 Task: Create Card Card0052 in Board Board0043 in Workspace Development in Trello
Action: Mouse moved to (312, 414)
Screenshot: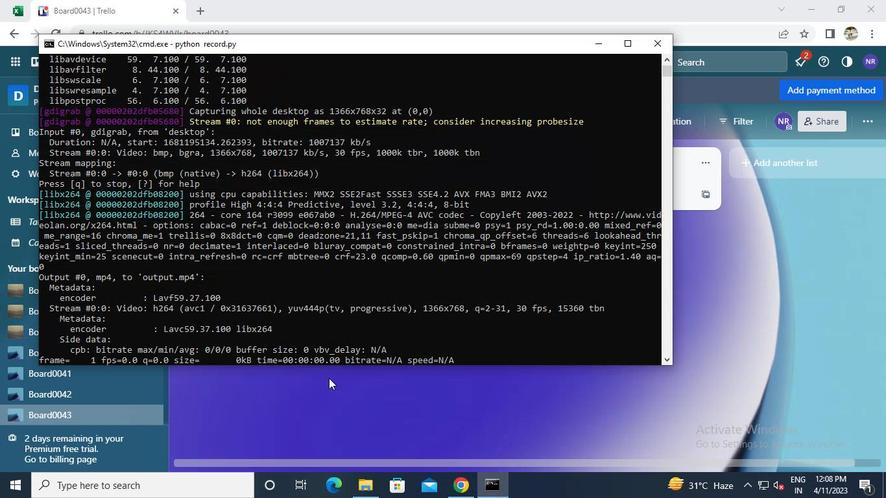 
Action: Mouse pressed left at (312, 414)
Screenshot: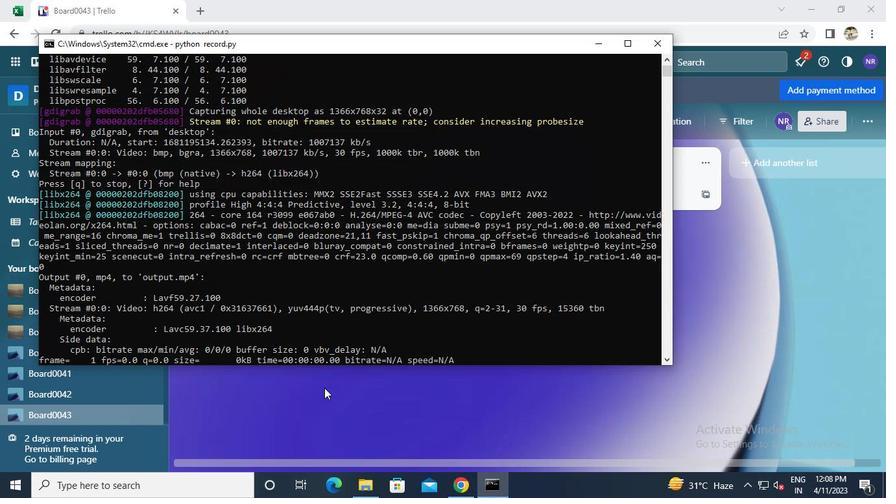 
Action: Mouse moved to (219, 282)
Screenshot: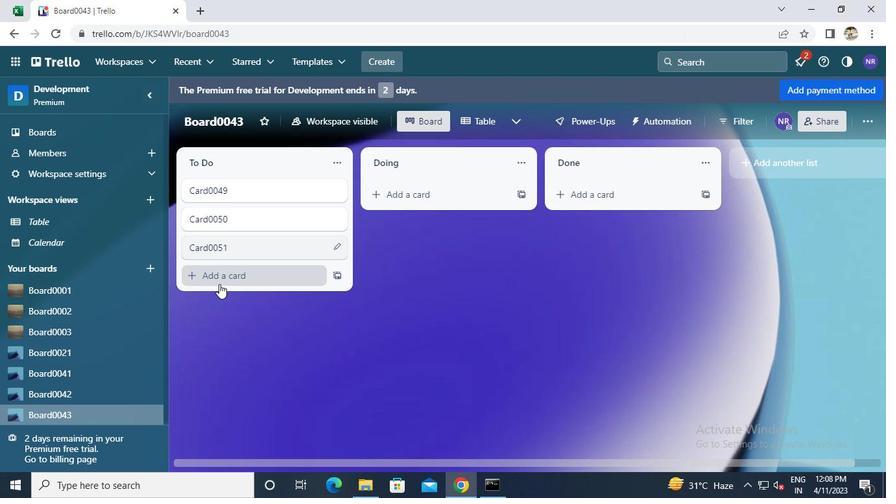 
Action: Mouse pressed left at (219, 282)
Screenshot: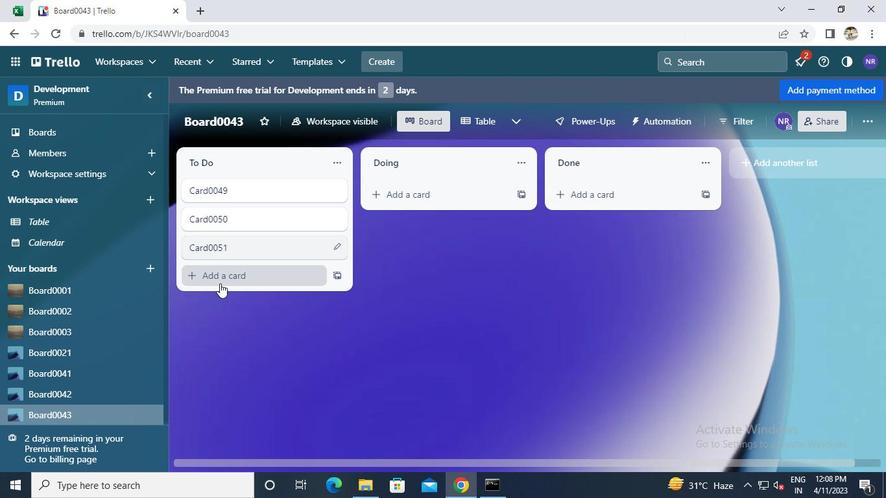 
Action: Keyboard Key.caps_lock
Screenshot: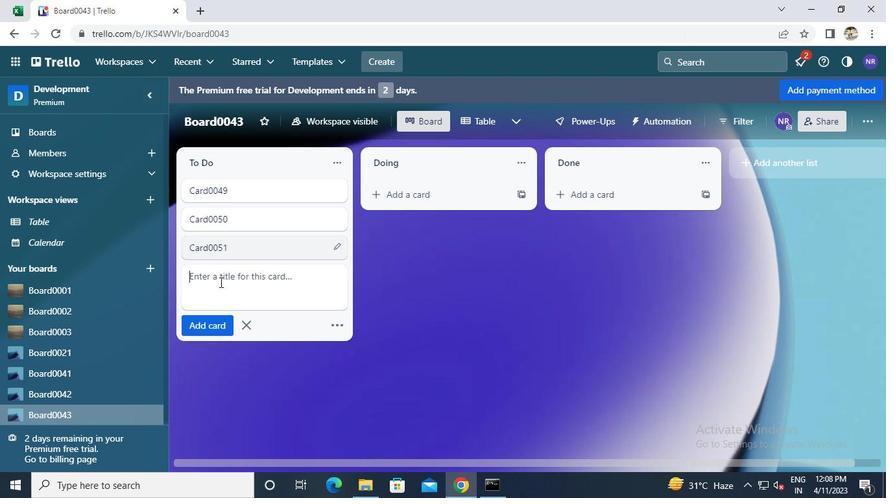 
Action: Keyboard c
Screenshot: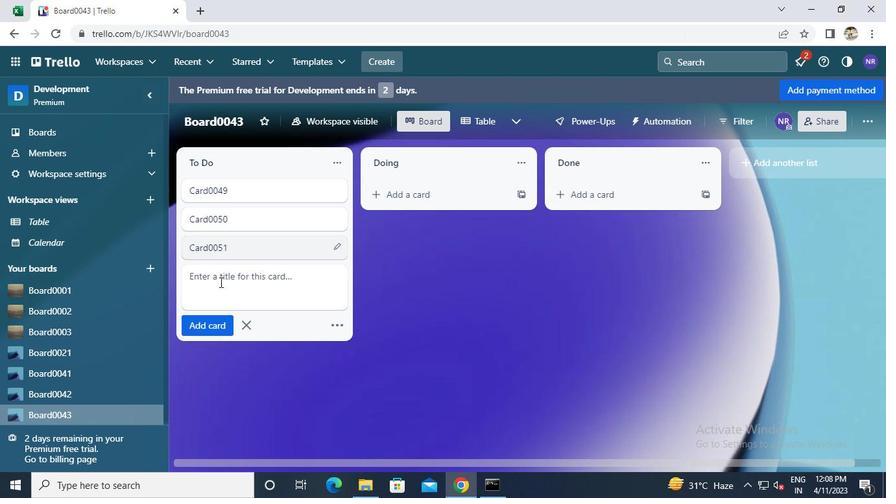 
Action: Keyboard Key.caps_lock
Screenshot: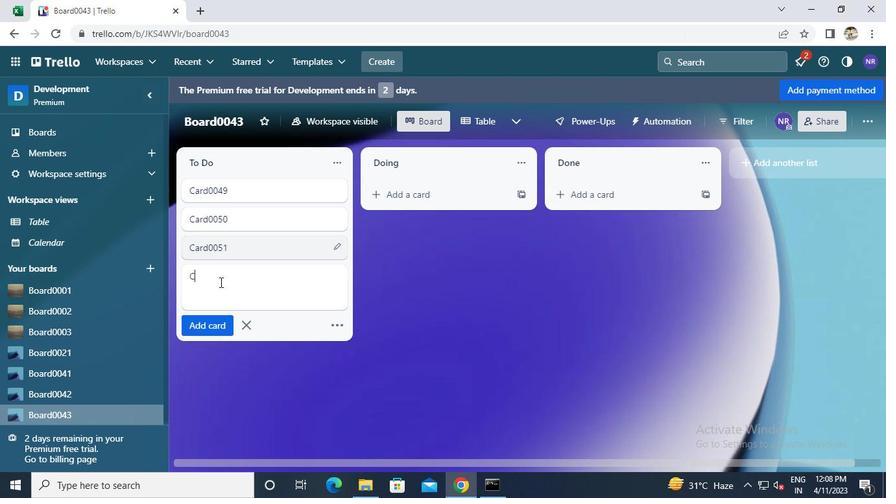
Action: Keyboard a
Screenshot: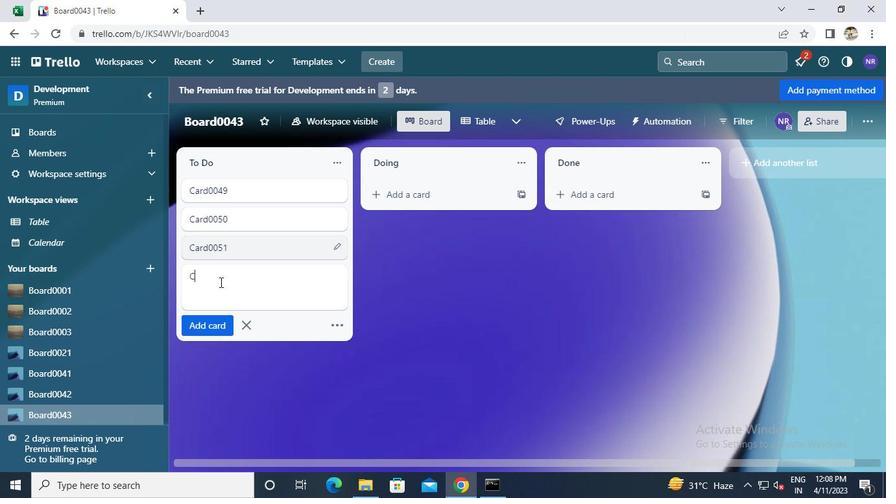 
Action: Keyboard r
Screenshot: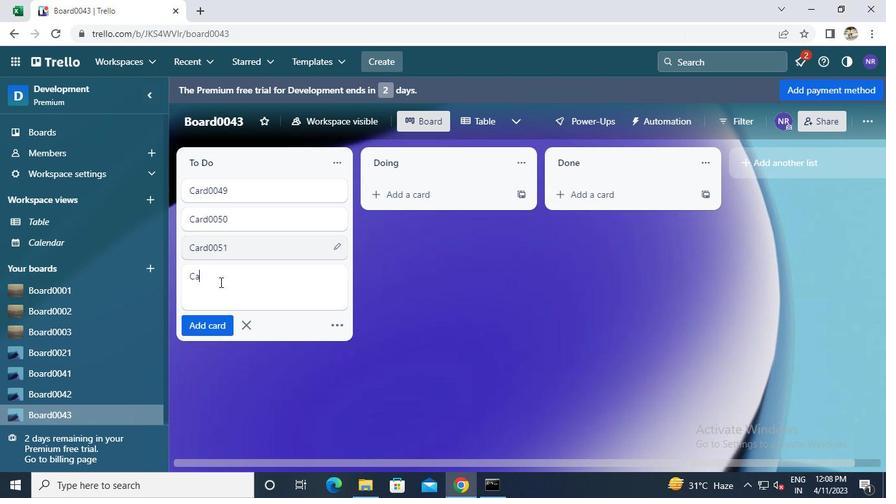 
Action: Keyboard d
Screenshot: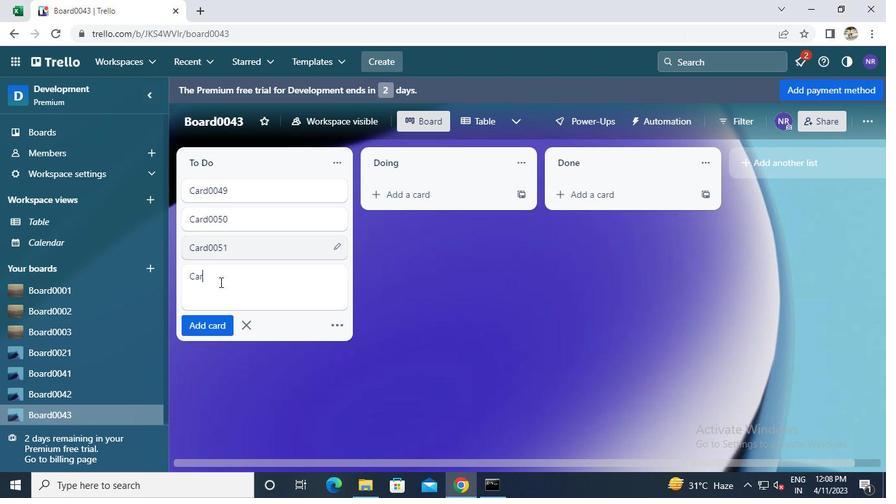 
Action: Keyboard 0
Screenshot: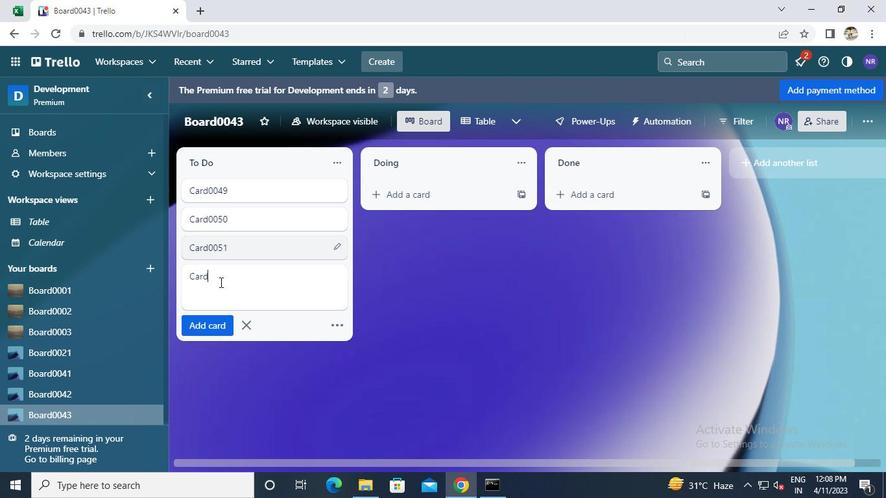 
Action: Keyboard 0
Screenshot: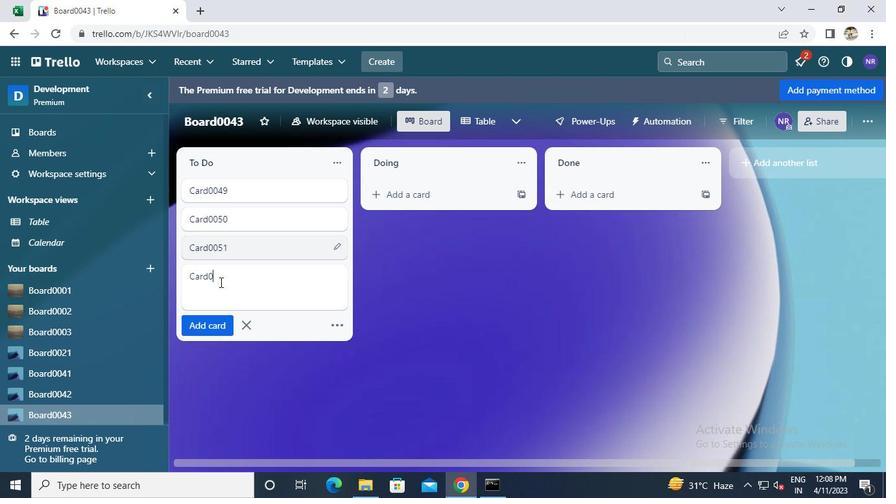 
Action: Keyboard 5
Screenshot: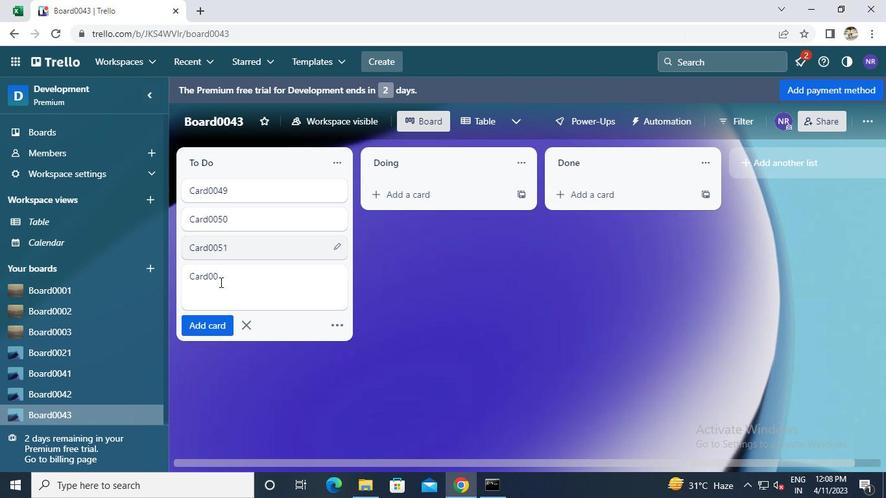 
Action: Keyboard 2
Screenshot: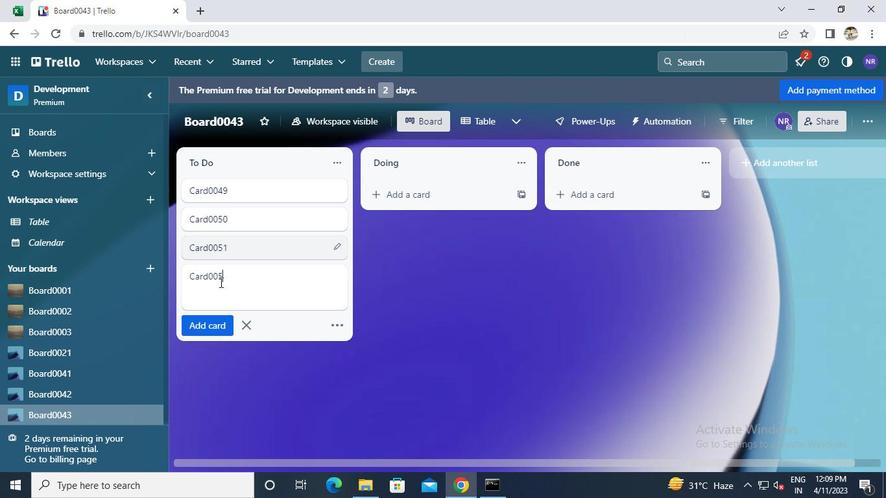 
Action: Mouse moved to (214, 321)
Screenshot: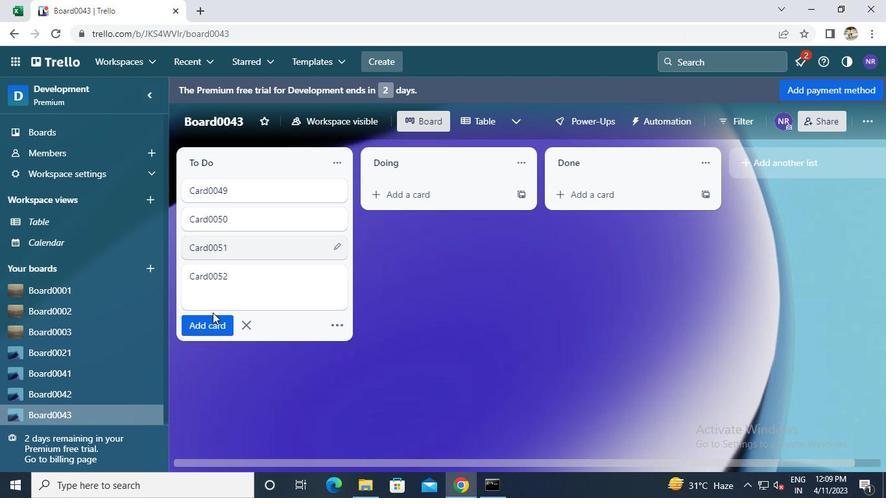 
Action: Mouse pressed left at (214, 321)
Screenshot: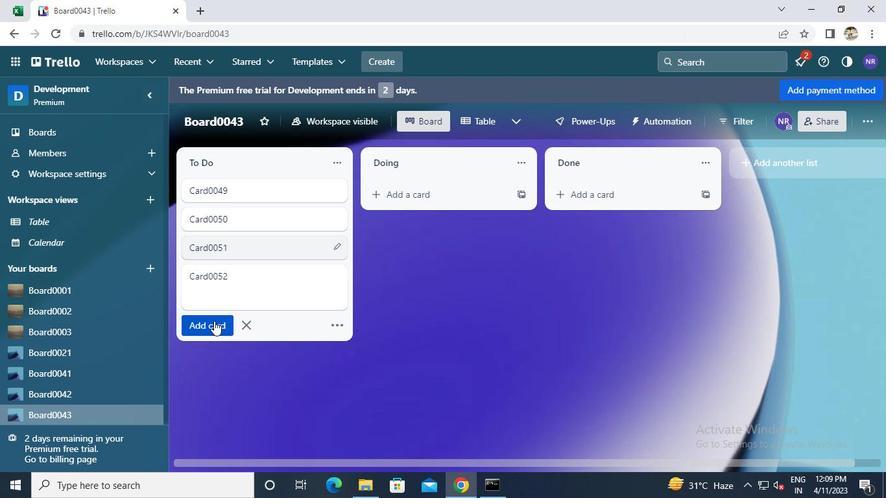 
Action: Mouse moved to (488, 480)
Screenshot: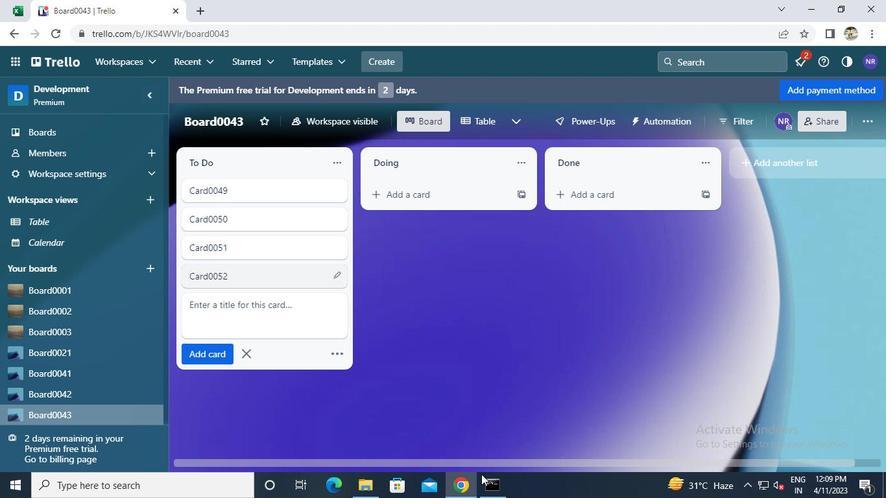 
Action: Mouse pressed left at (488, 480)
Screenshot: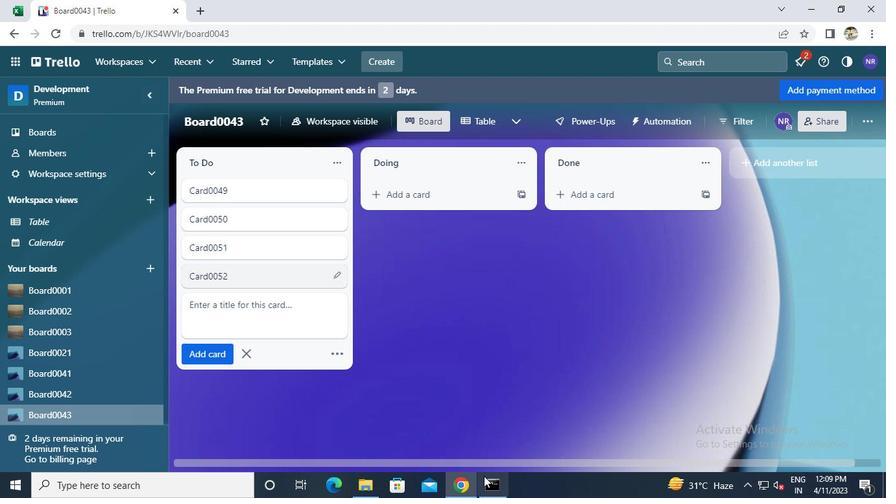 
Action: Mouse moved to (654, 42)
Screenshot: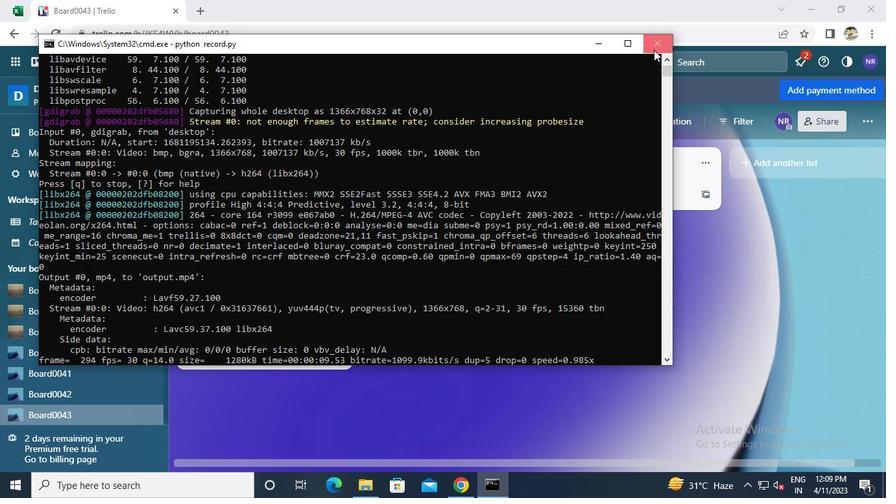 
Action: Mouse pressed left at (654, 42)
Screenshot: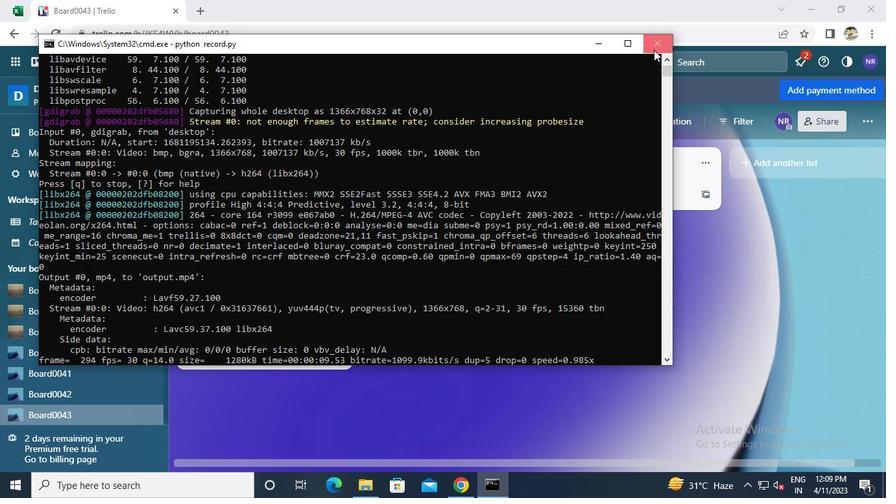 
